 Task: Filter jobs by date posted at past month.
Action: Mouse moved to (301, 98)
Screenshot: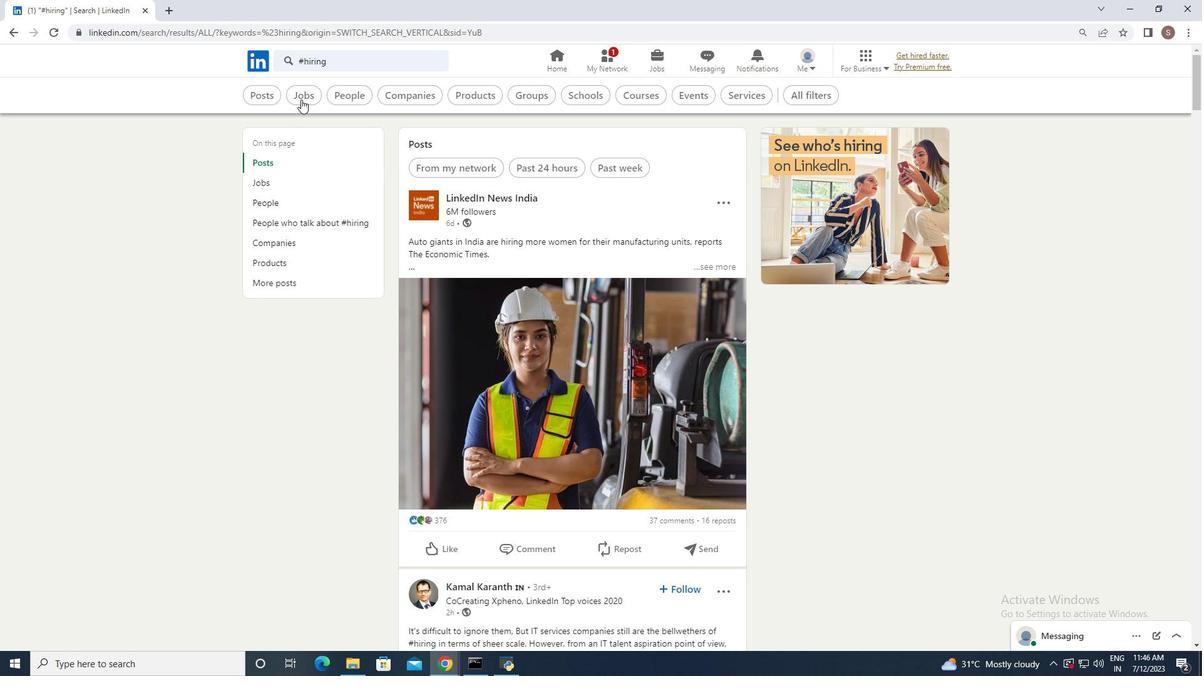 
Action: Mouse pressed left at (301, 98)
Screenshot: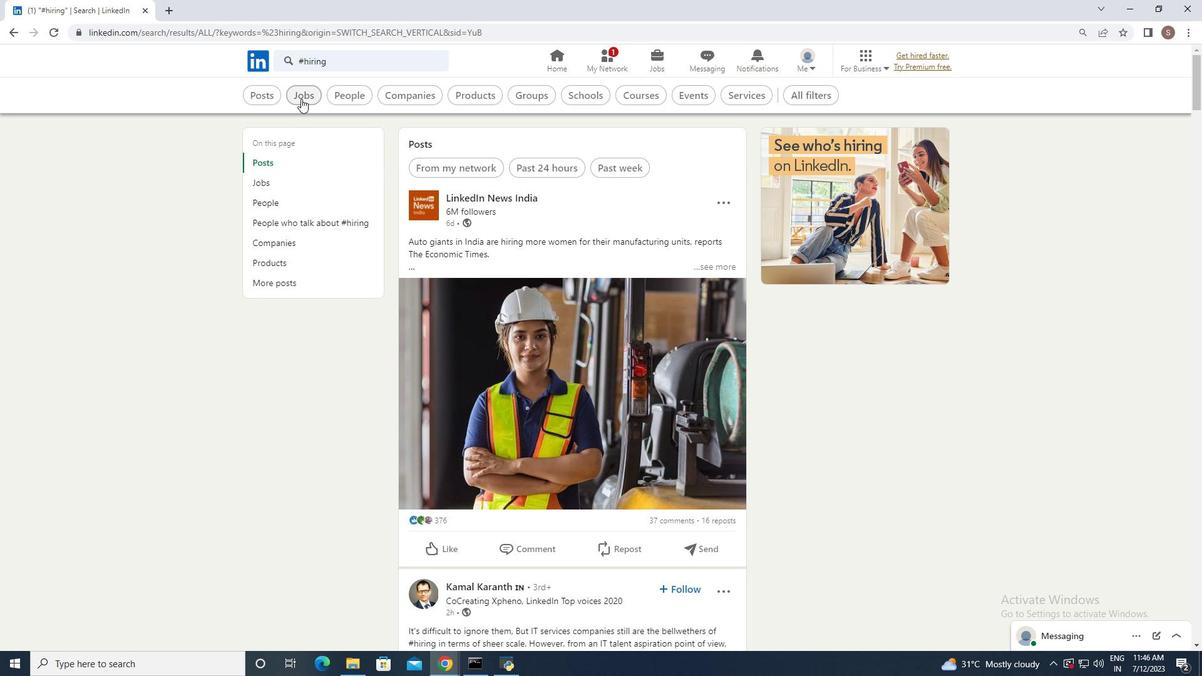 
Action: Mouse moved to (336, 95)
Screenshot: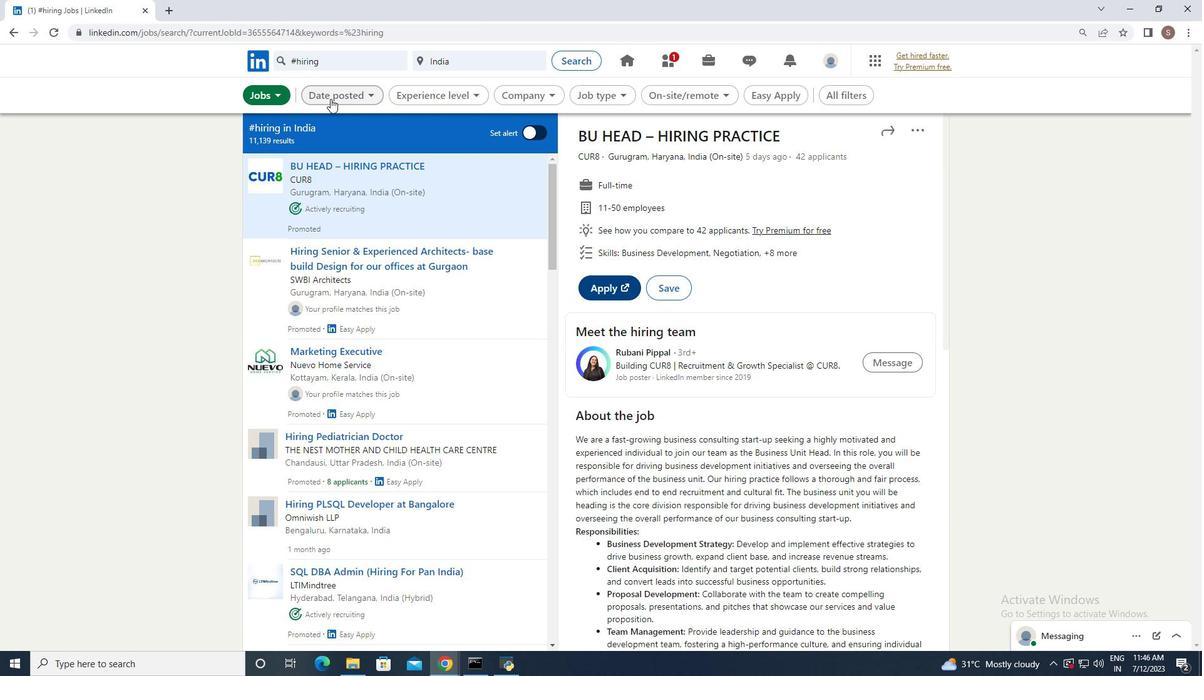 
Action: Mouse pressed left at (336, 95)
Screenshot: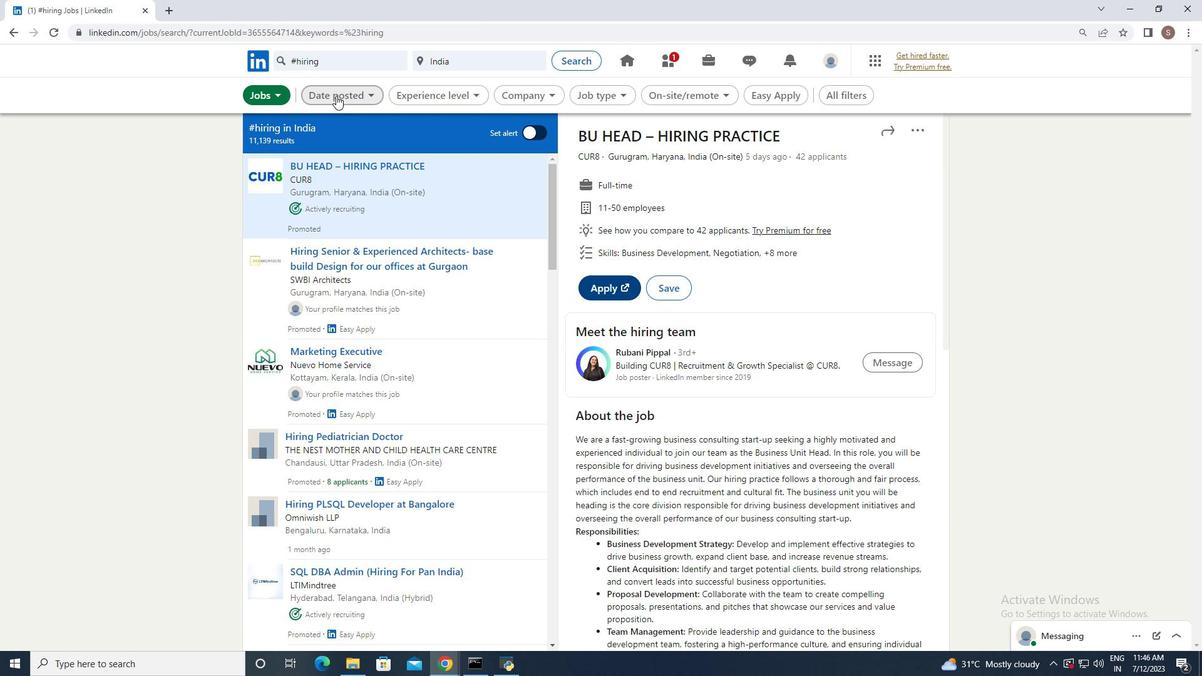 
Action: Mouse moved to (302, 154)
Screenshot: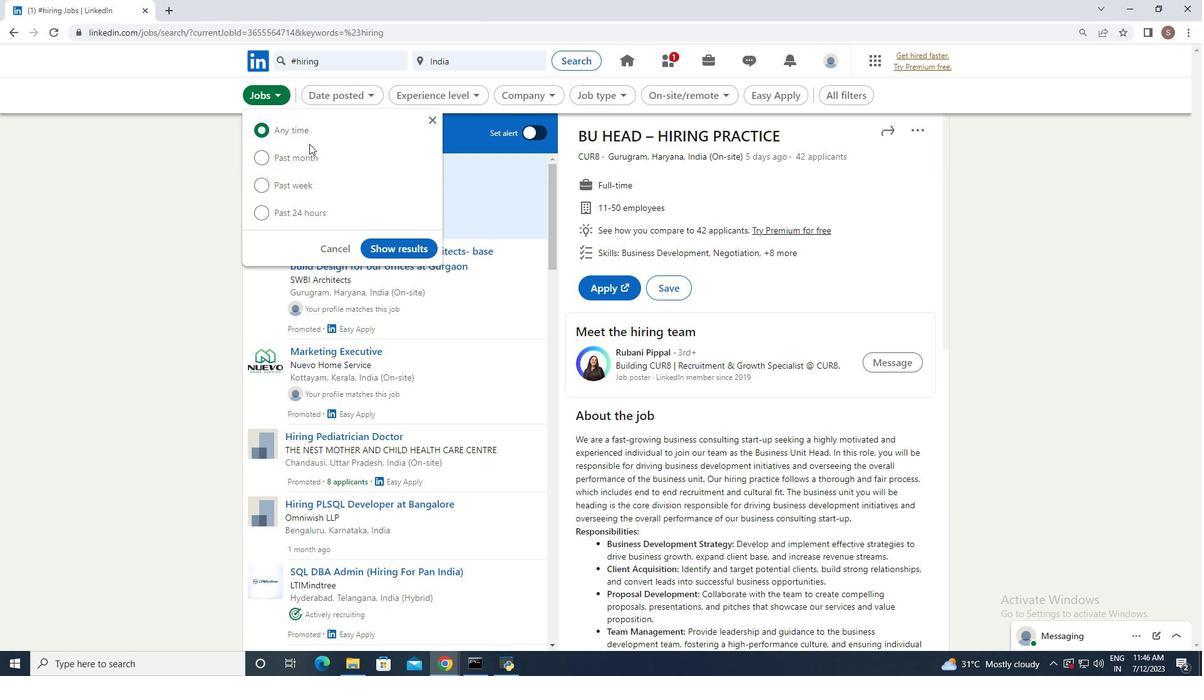 
Action: Mouse pressed left at (302, 154)
Screenshot: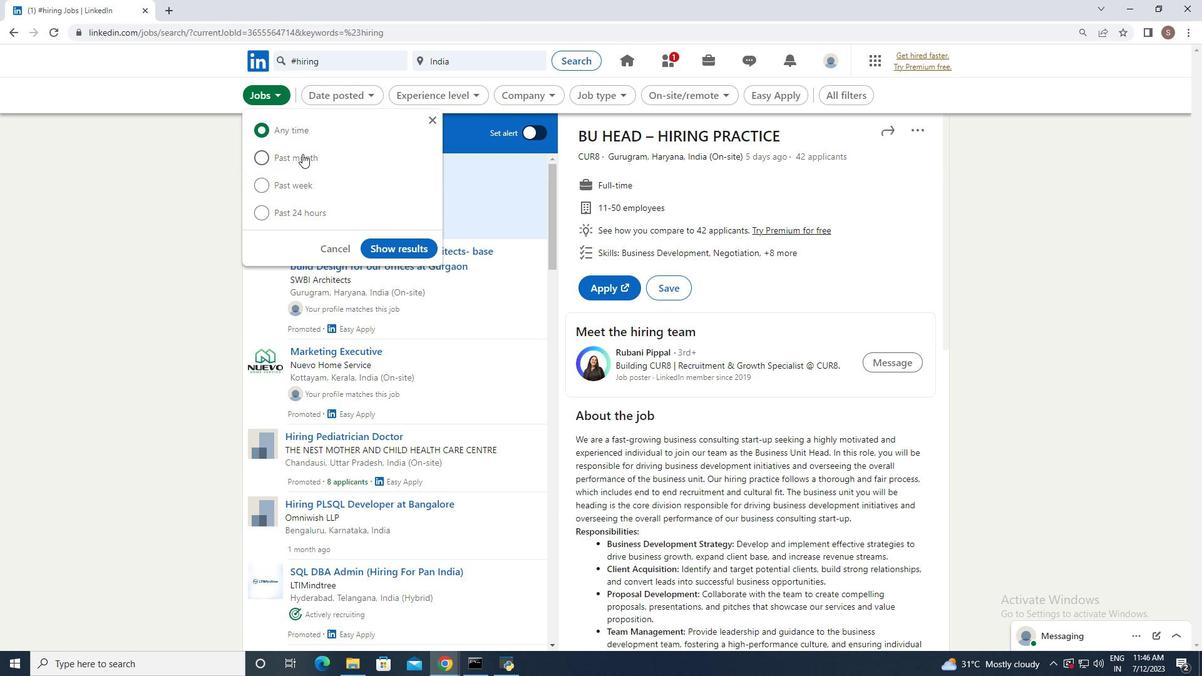 
Action: Mouse moved to (377, 248)
Screenshot: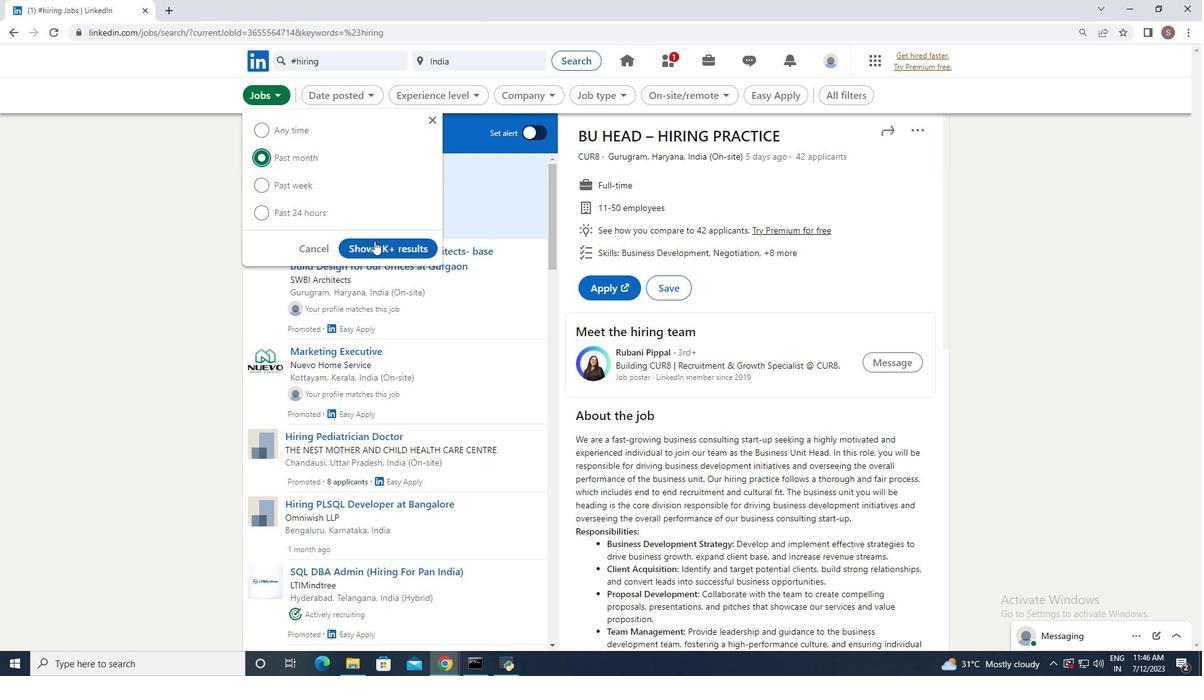 
Action: Mouse pressed left at (377, 248)
Screenshot: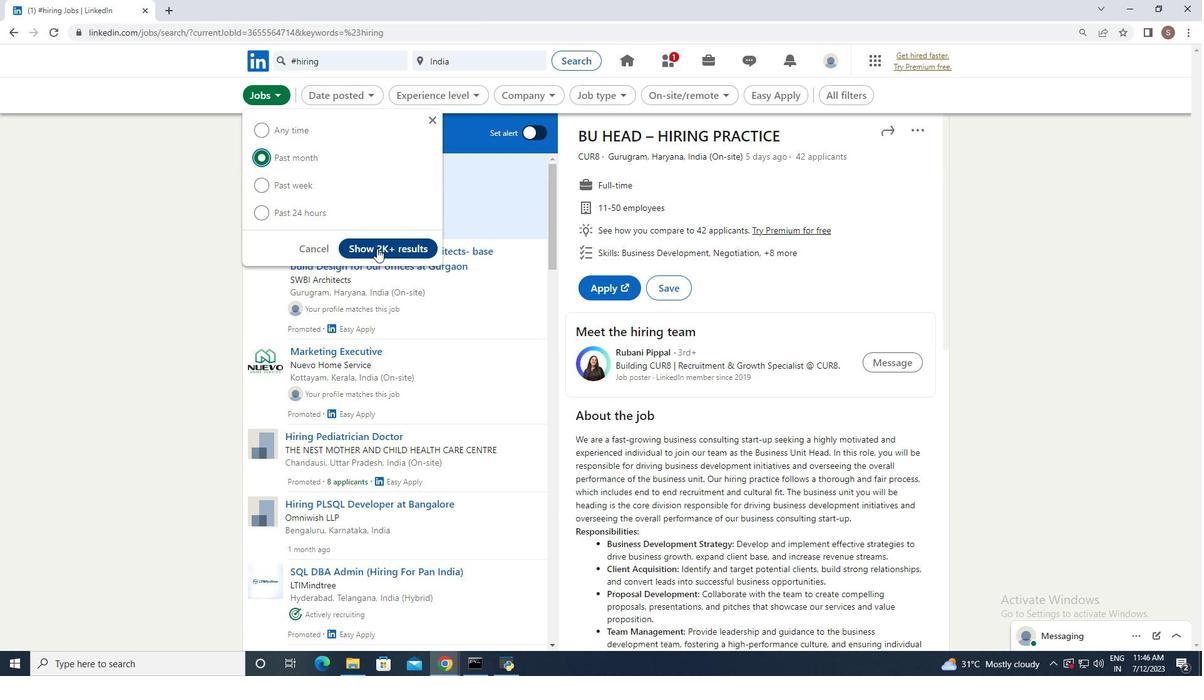 
